 Task: Schedule a photography workshop for next Thursday at 7:00 PM.
Action: Mouse moved to (341, 545)
Screenshot: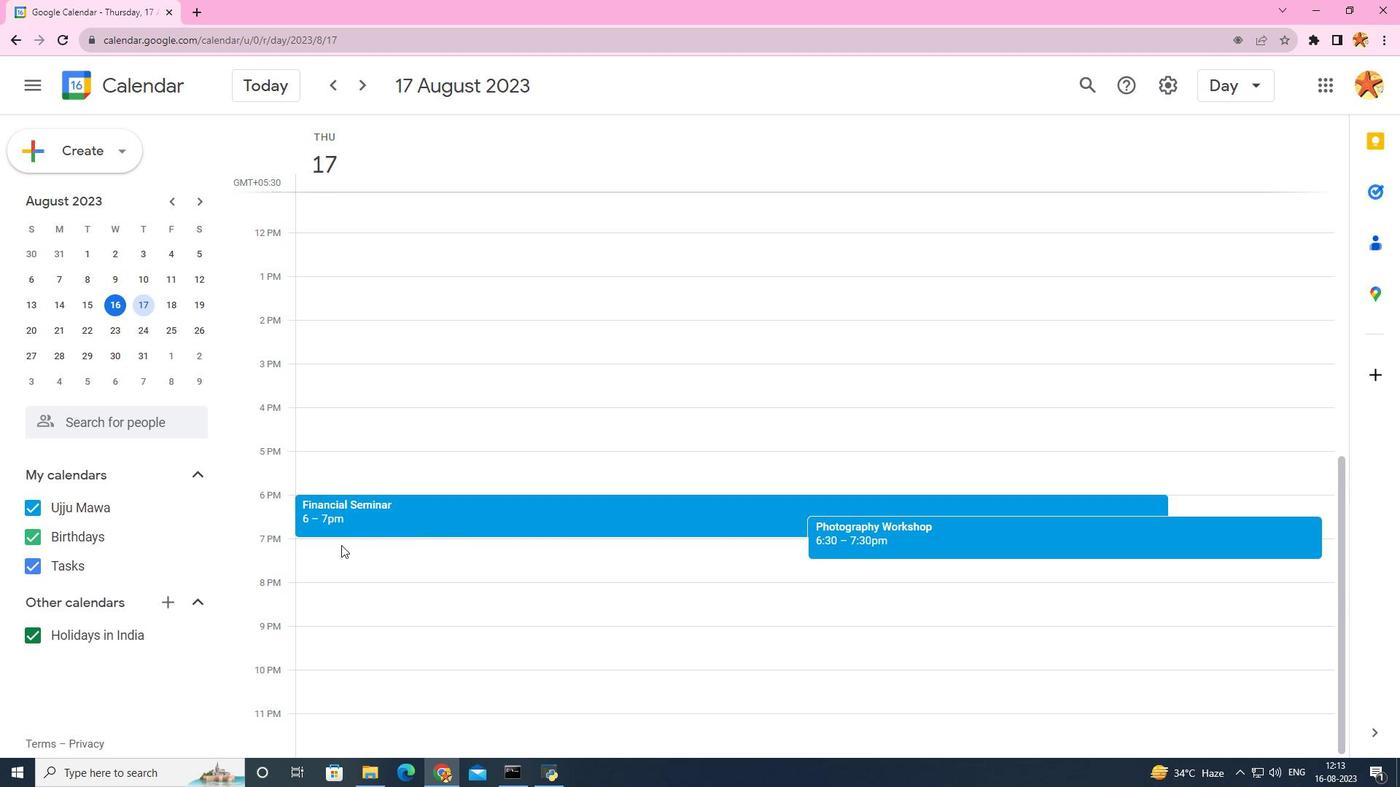 
Action: Mouse pressed left at (341, 545)
Screenshot: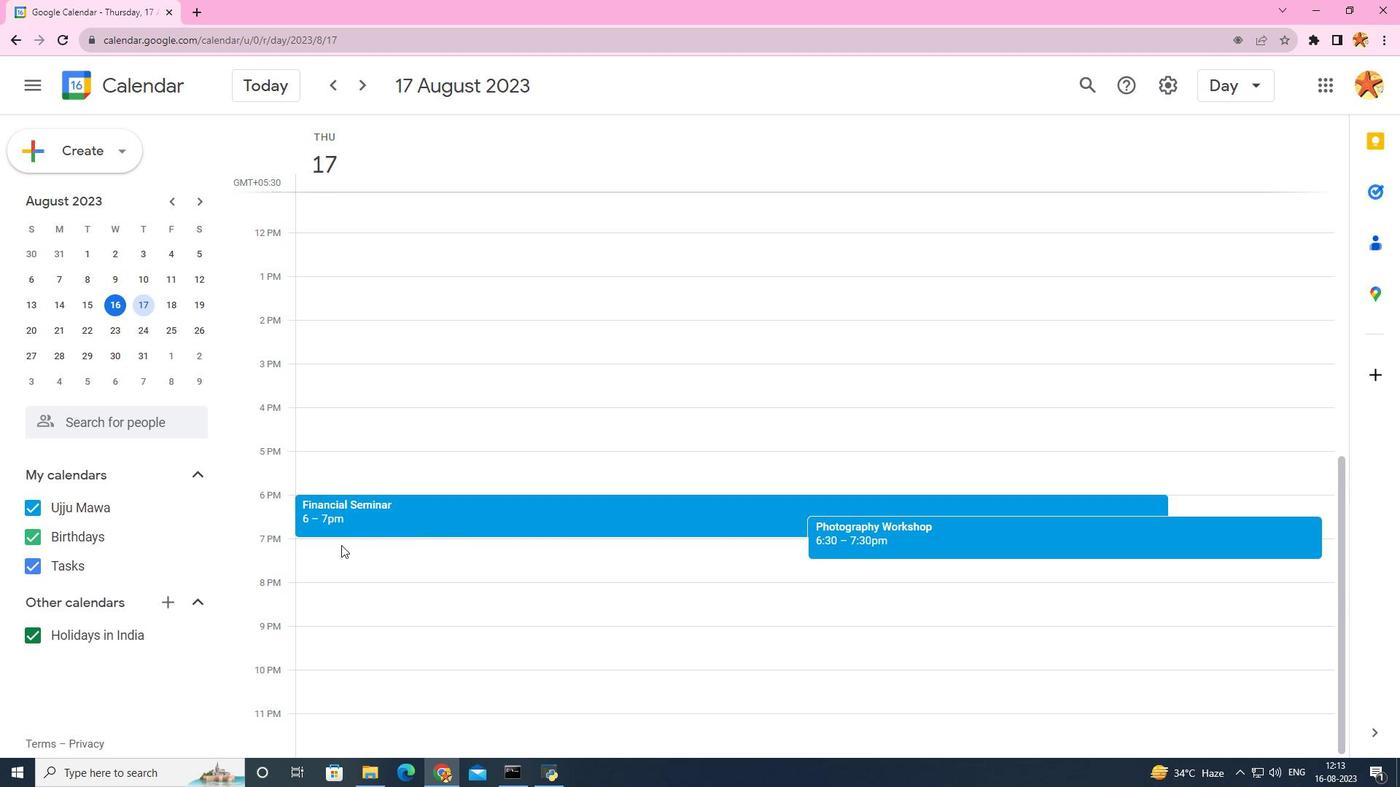 
Action: Mouse moved to (700, 236)
Screenshot: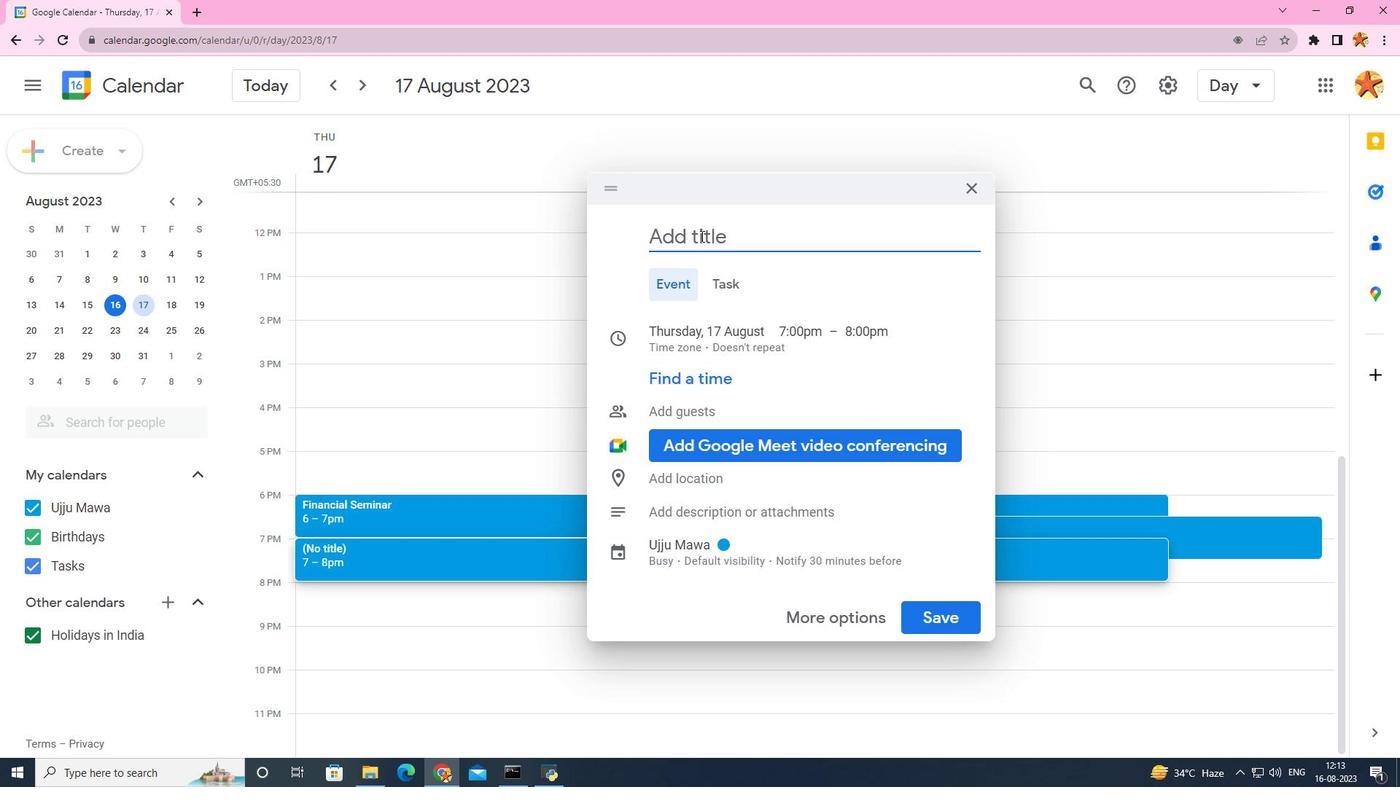 
Action: Key pressed <Key.caps_lock>P<Key.caps_lock>hotography<Key.space>workshop
Screenshot: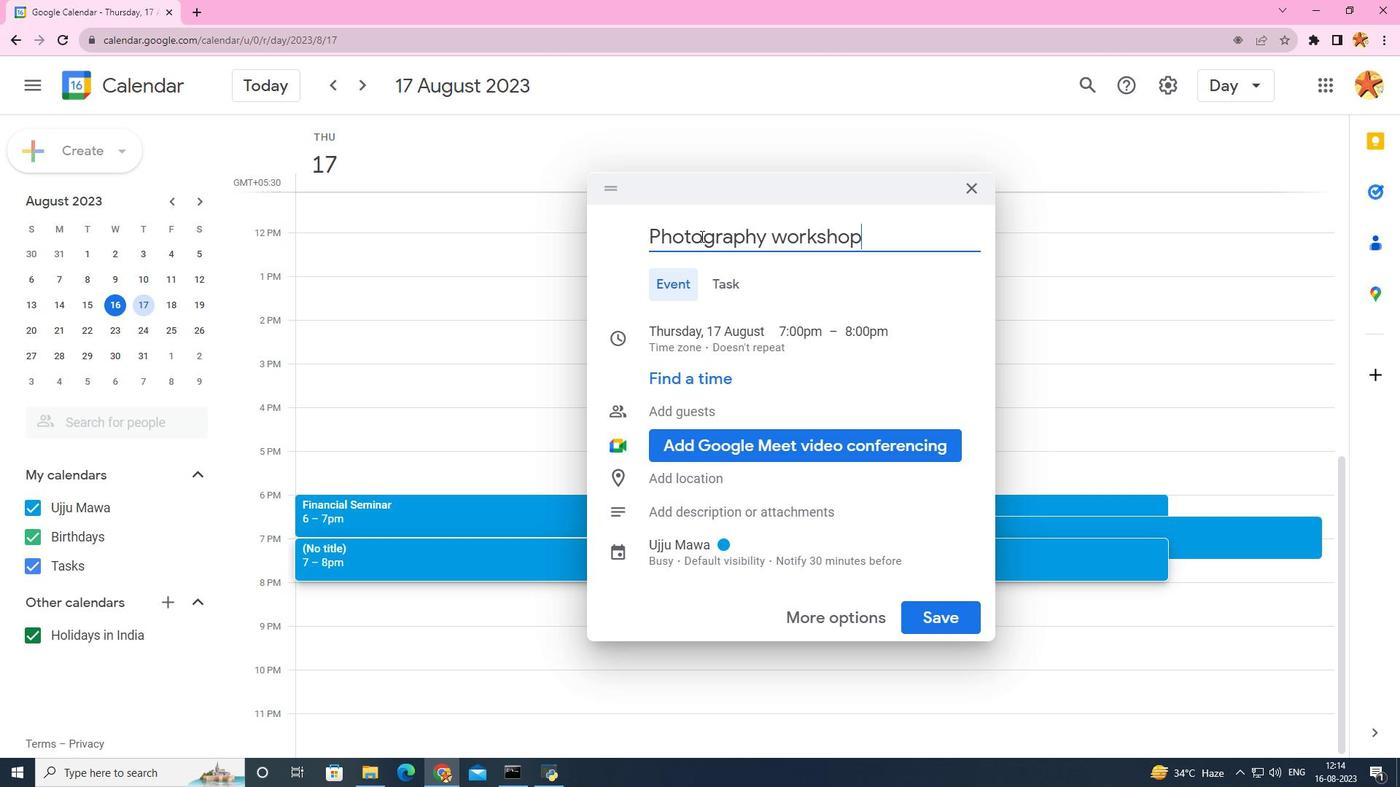 
Action: Mouse moved to (951, 629)
Screenshot: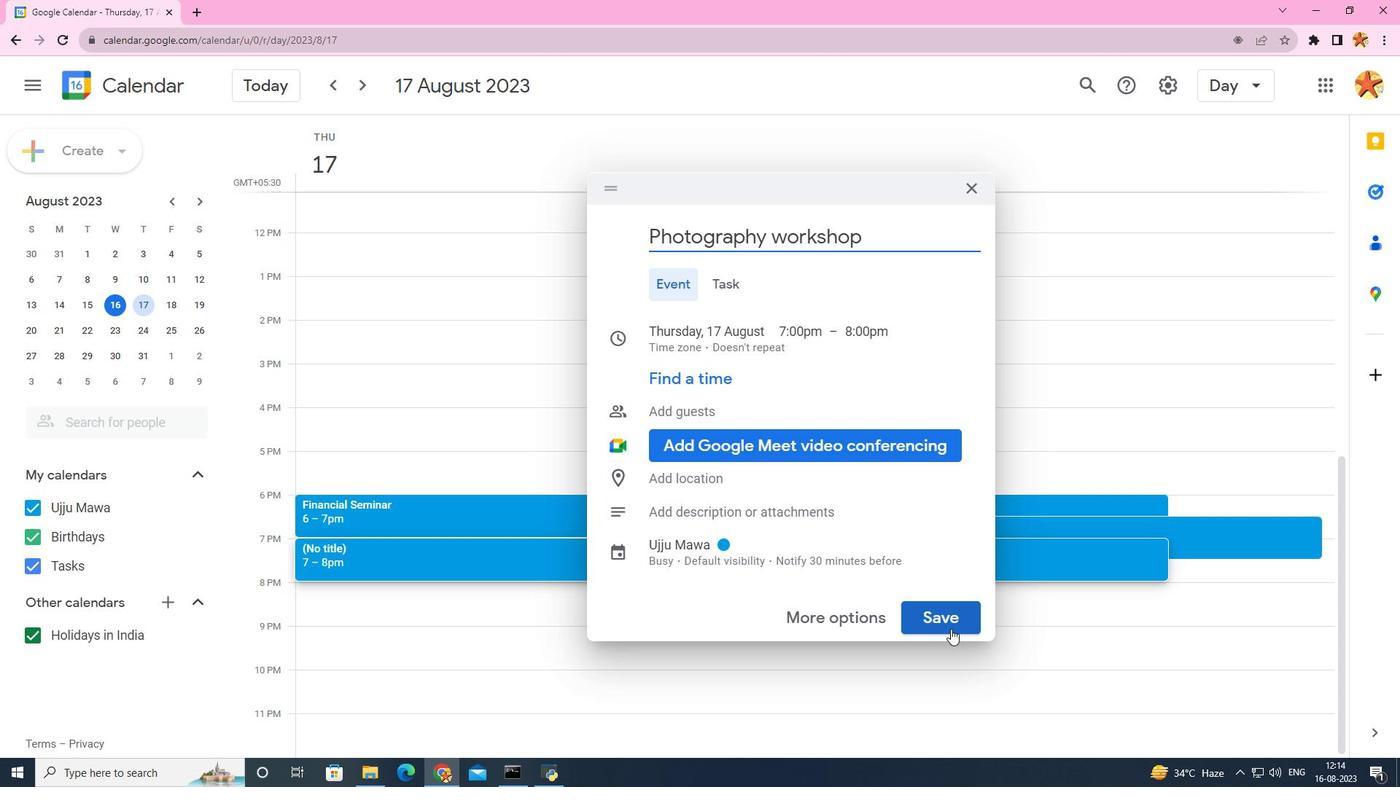 
Action: Mouse pressed left at (951, 629)
Screenshot: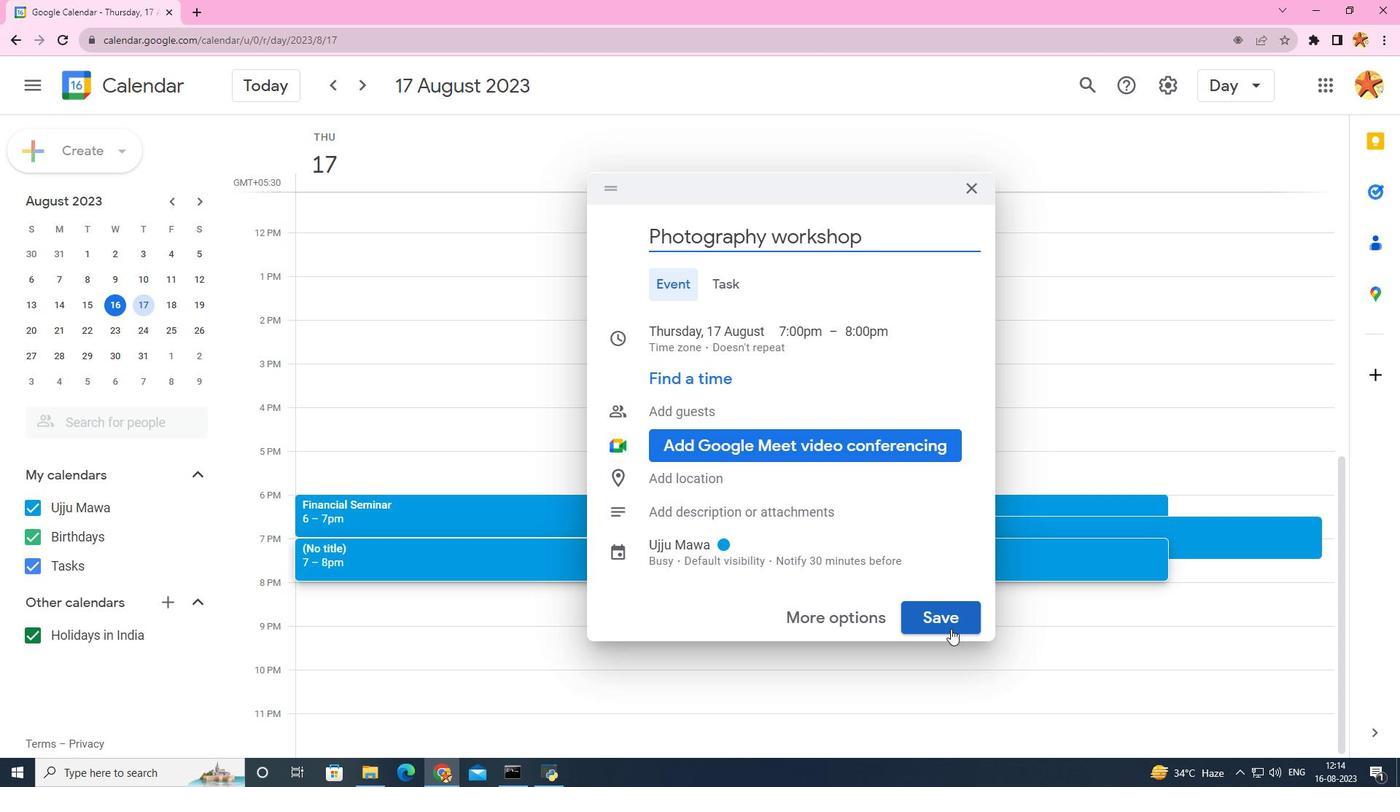
